 Task: Split right editior layout.
Action: Mouse moved to (154, 2)
Screenshot: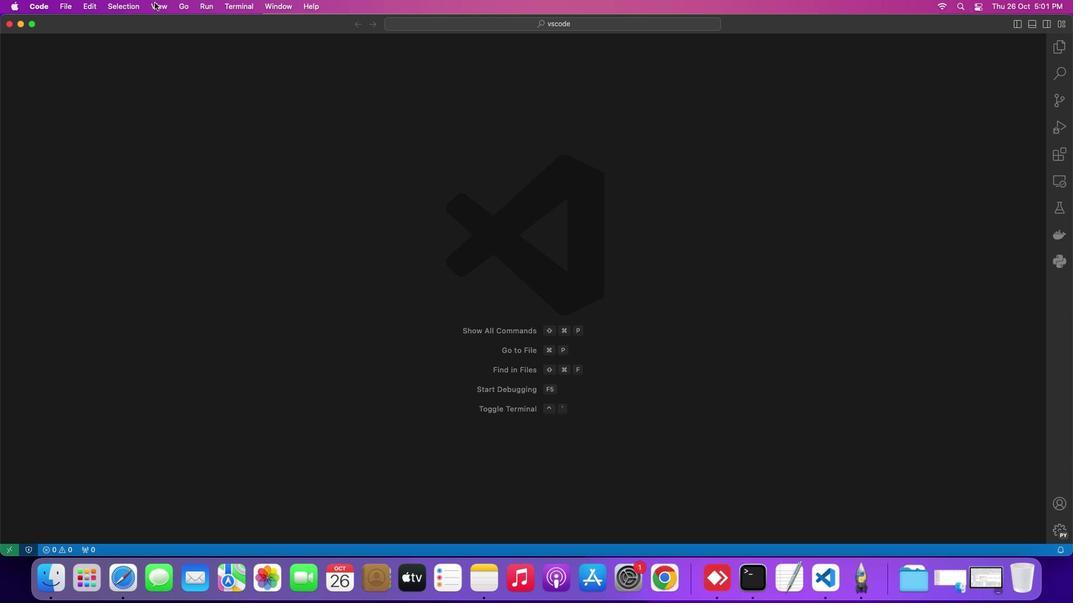 
Action: Mouse pressed left at (154, 2)
Screenshot: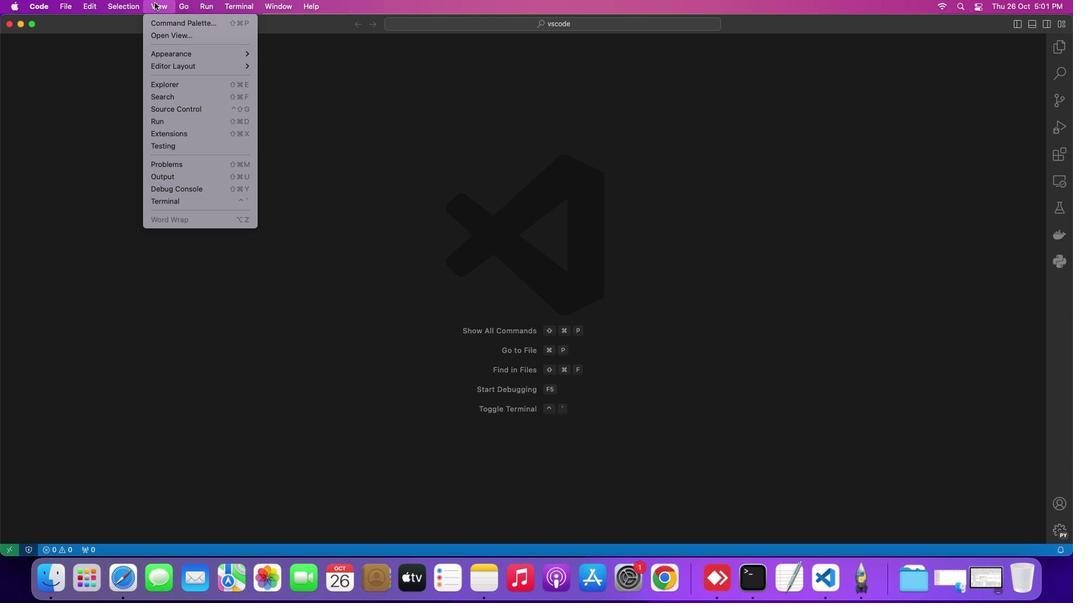 
Action: Mouse moved to (282, 107)
Screenshot: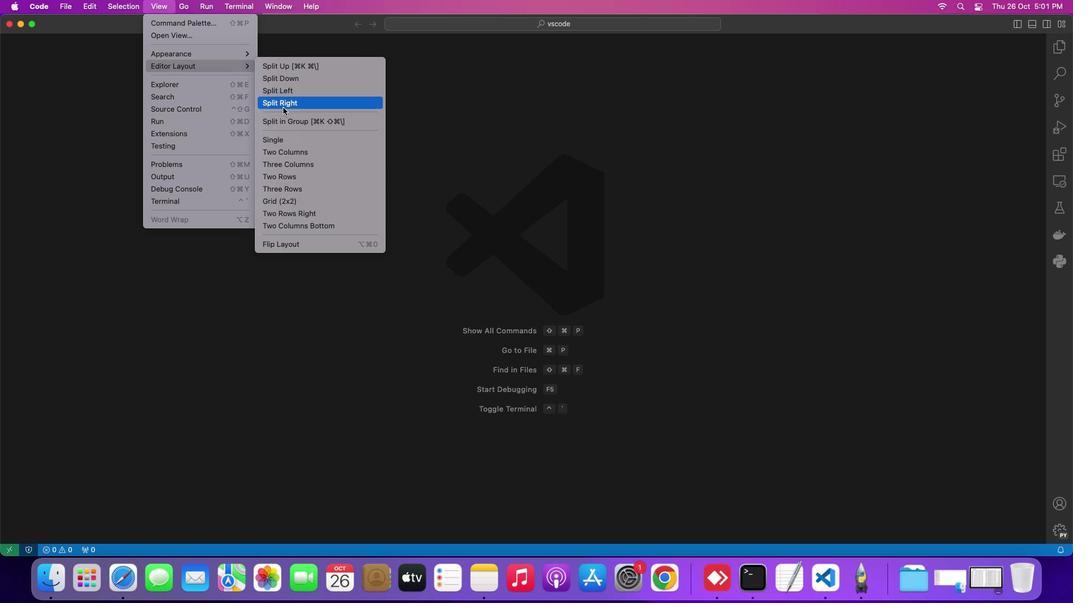 
Action: Mouse pressed left at (282, 107)
Screenshot: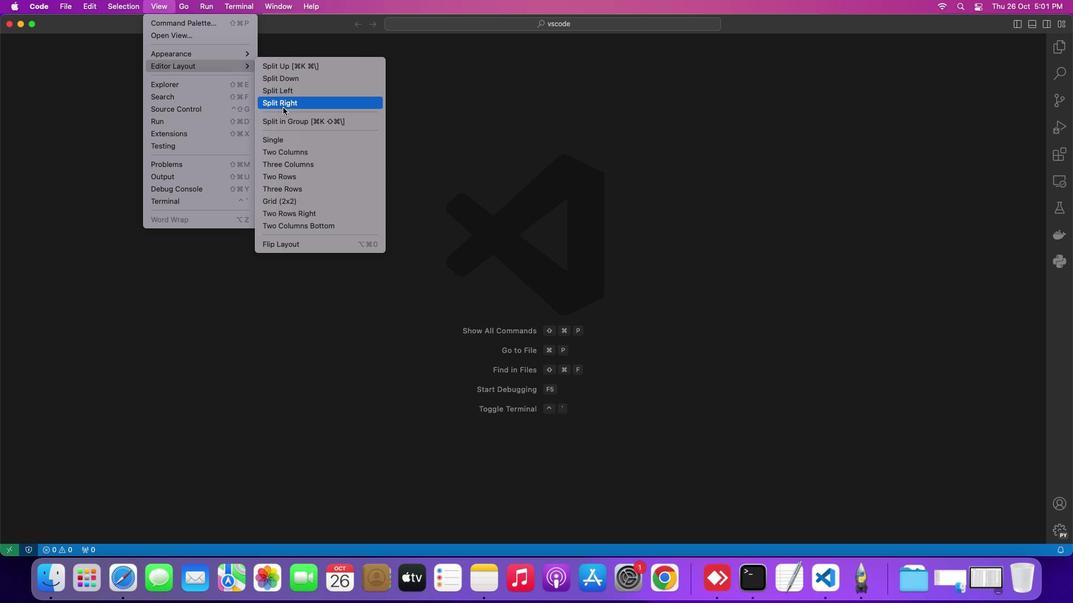 
Action: Mouse moved to (587, 156)
Screenshot: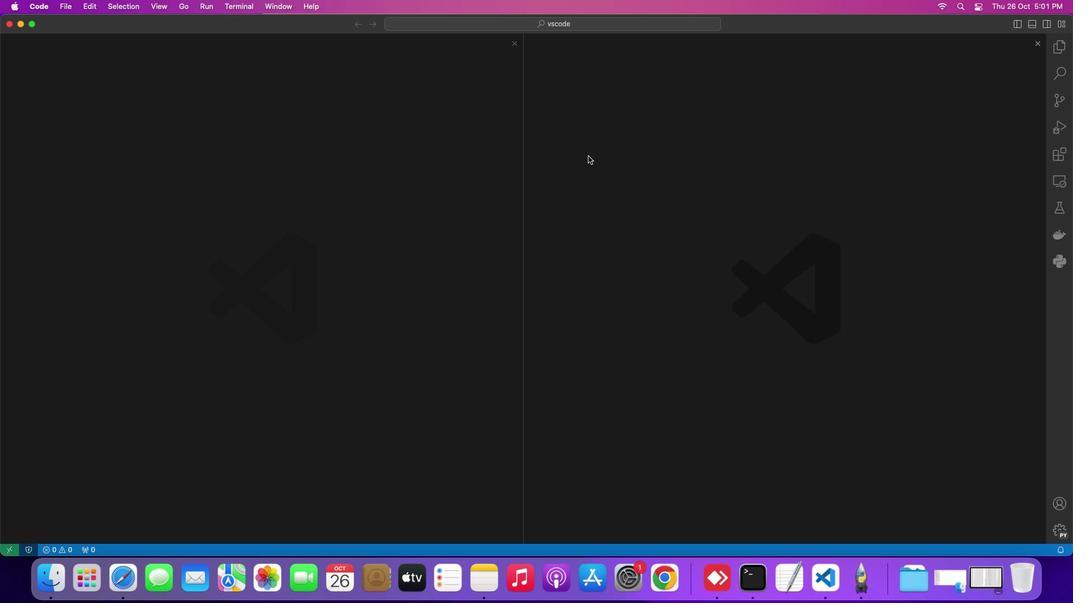 
